 Task: Create a rule in Outlook to move emails from Ajit Kumar to 'my folder'.
Action: Mouse moved to (39, 21)
Screenshot: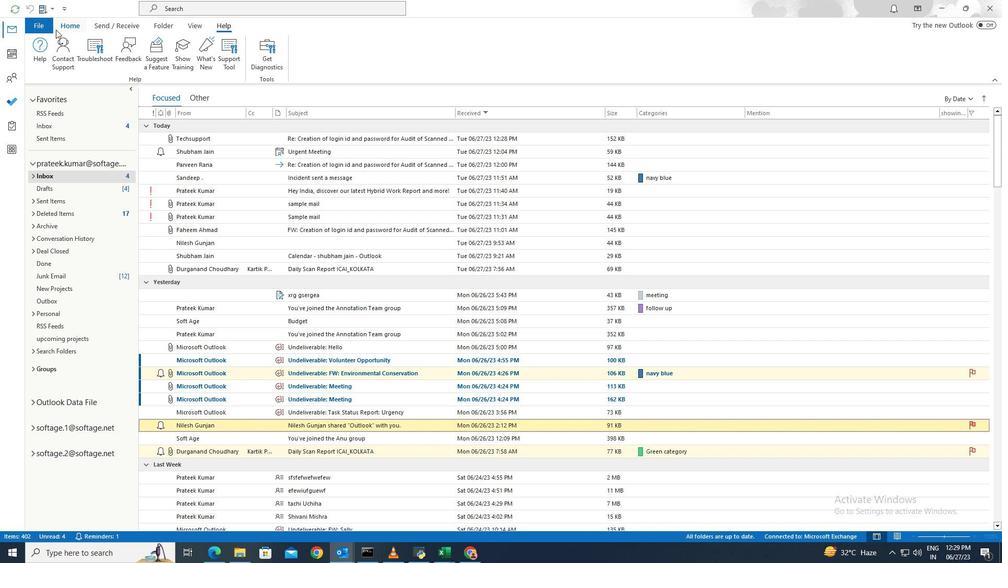 
Action: Mouse pressed left at (39, 21)
Screenshot: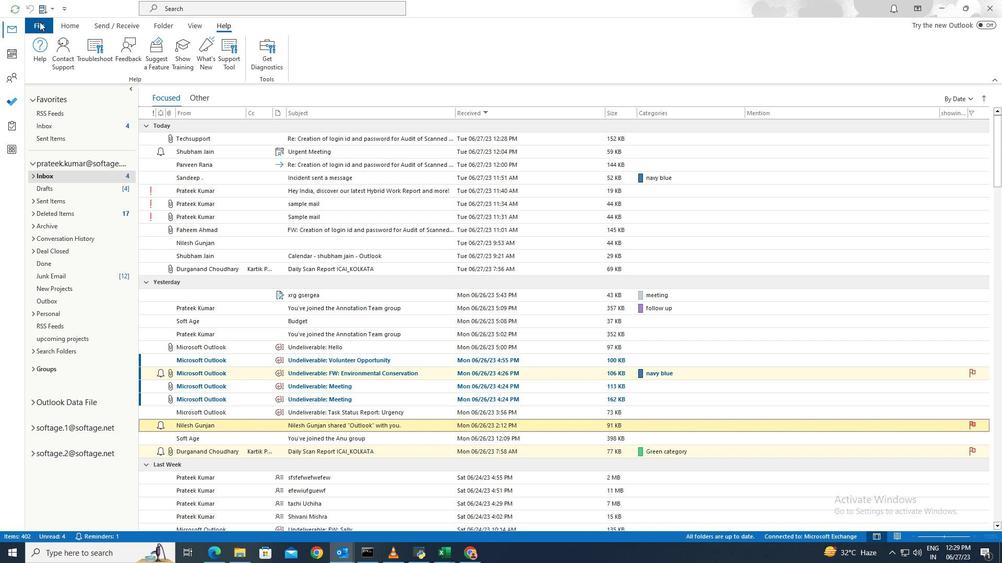 
Action: Mouse moved to (134, 327)
Screenshot: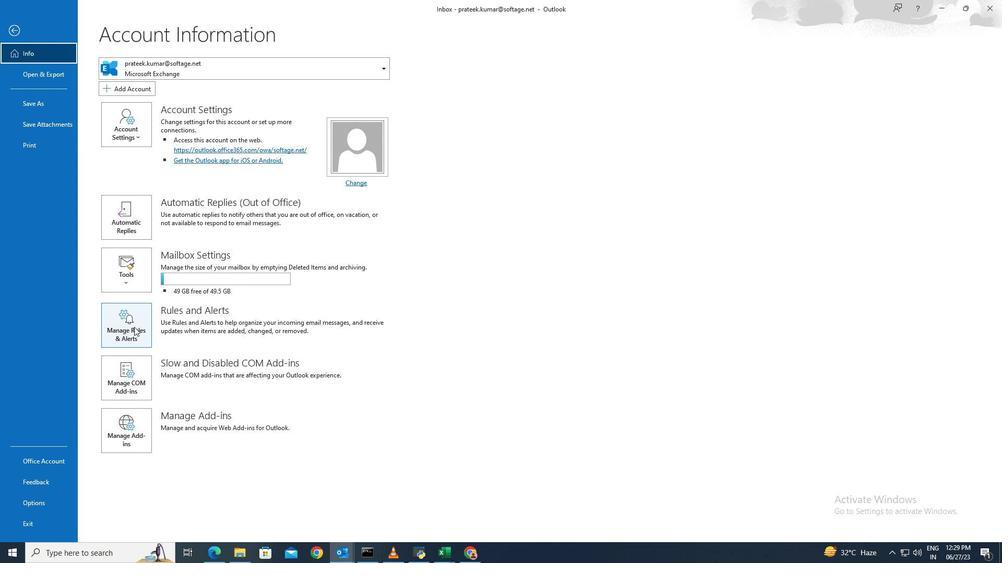 
Action: Mouse pressed left at (134, 327)
Screenshot: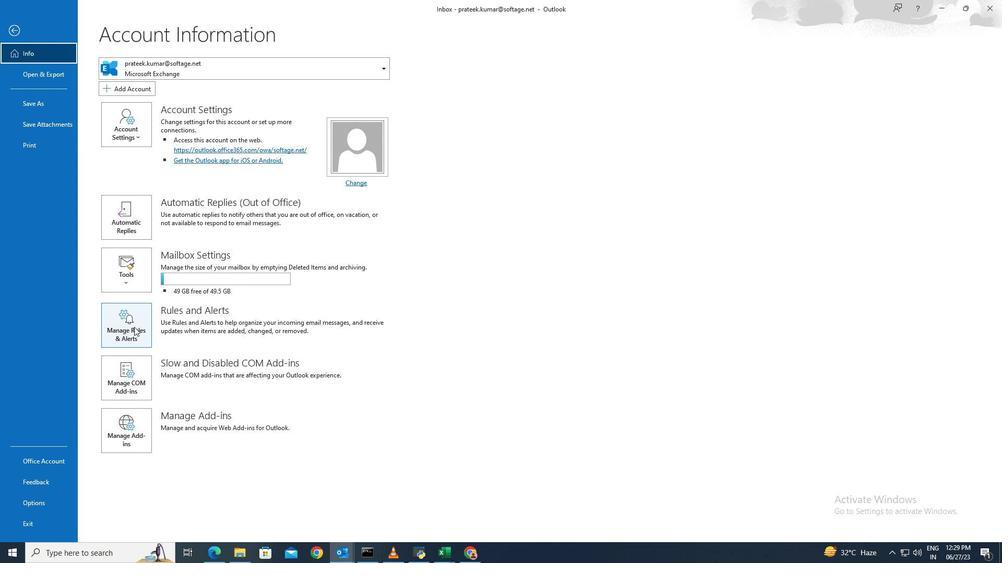 
Action: Mouse moved to (382, 200)
Screenshot: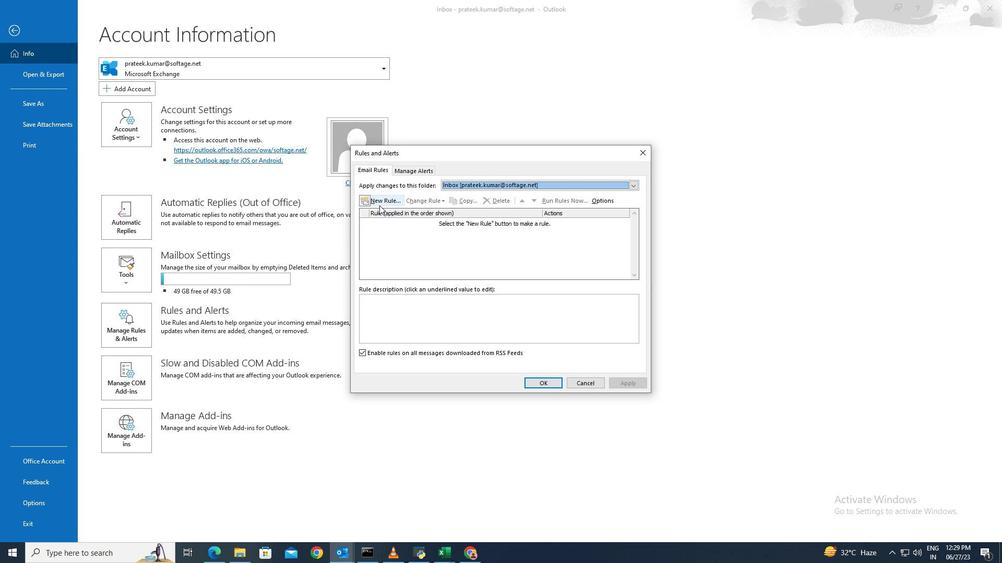 
Action: Mouse pressed left at (382, 200)
Screenshot: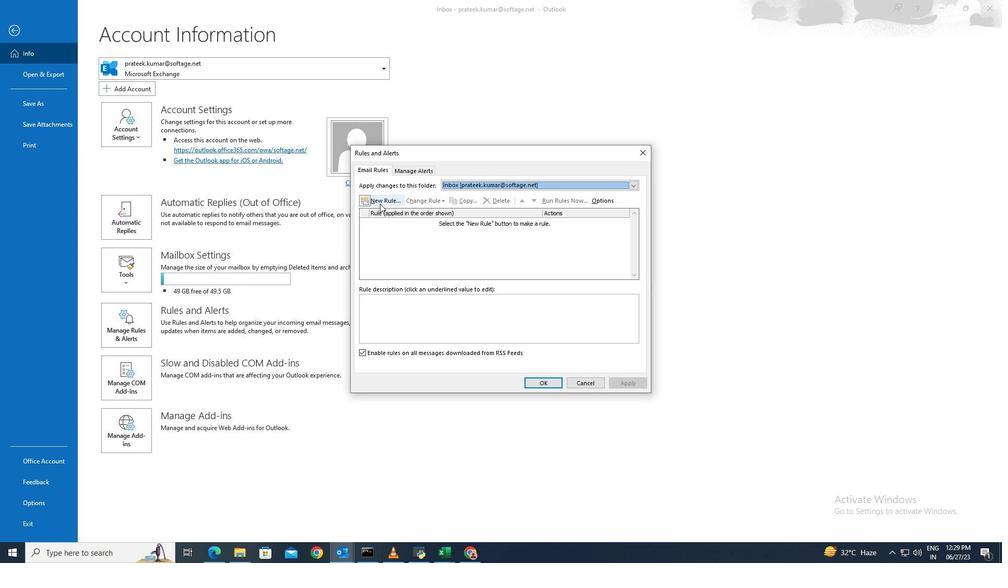 
Action: Mouse moved to (552, 400)
Screenshot: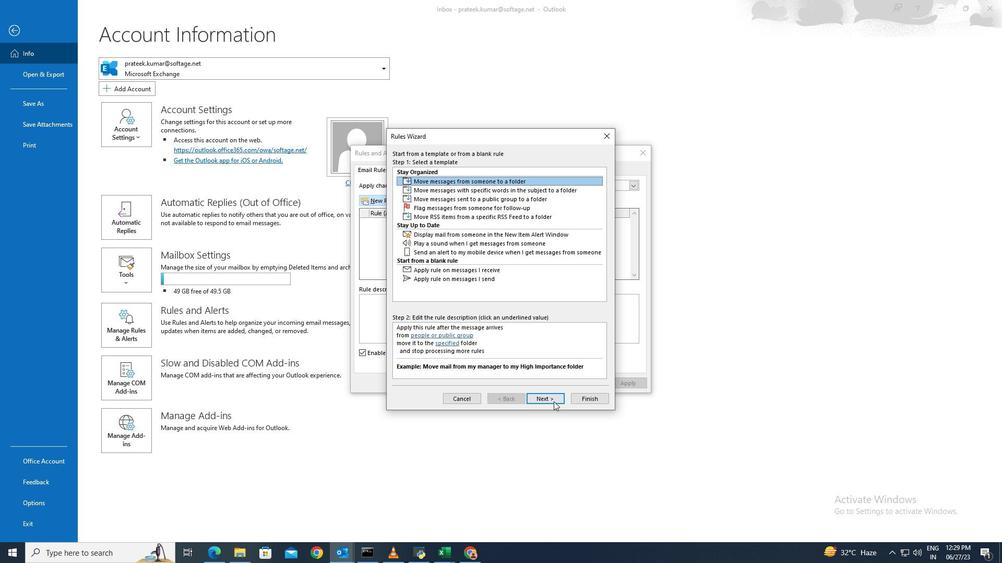 
Action: Mouse pressed left at (552, 400)
Screenshot: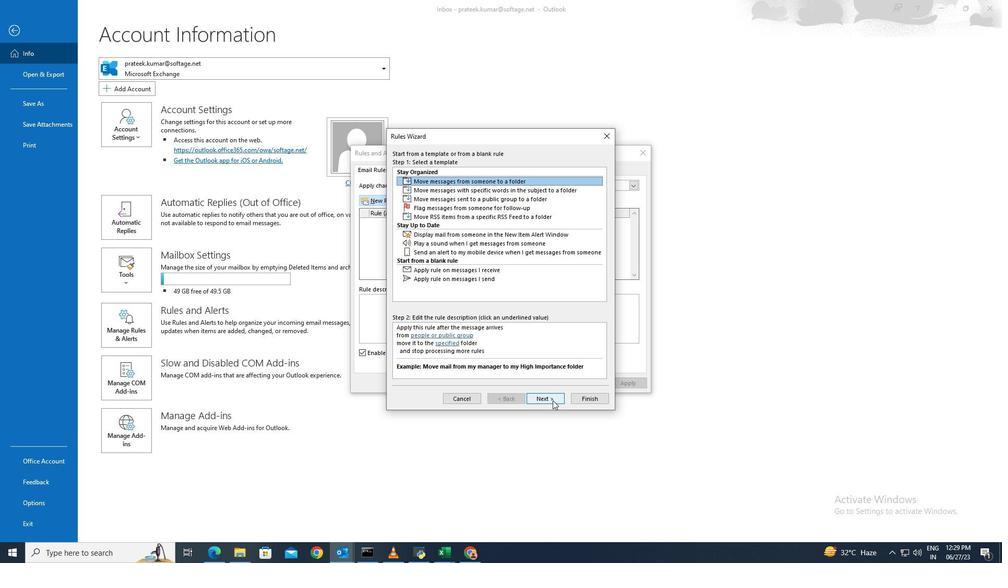 
Action: Mouse moved to (463, 336)
Screenshot: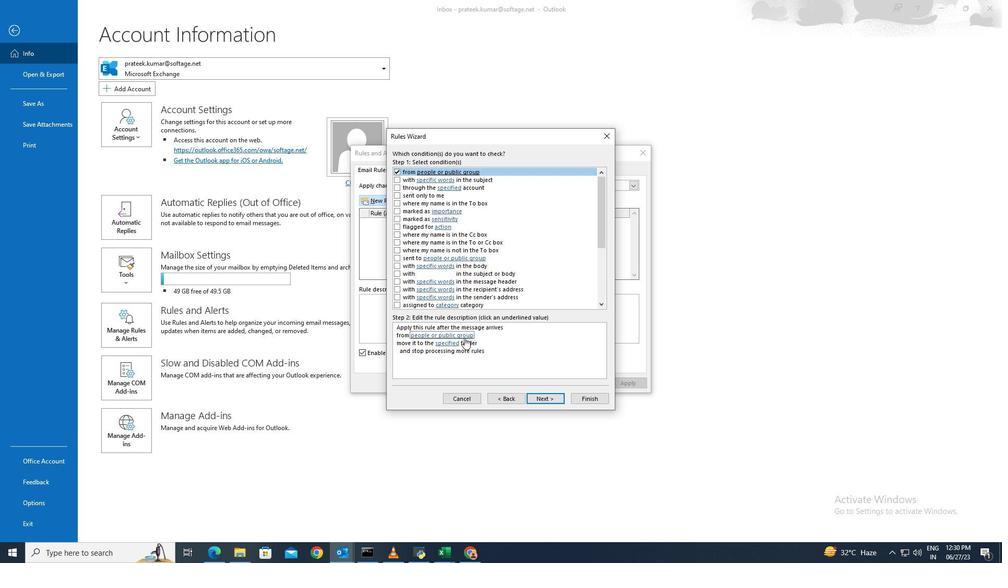 
Action: Mouse pressed left at (463, 336)
Screenshot: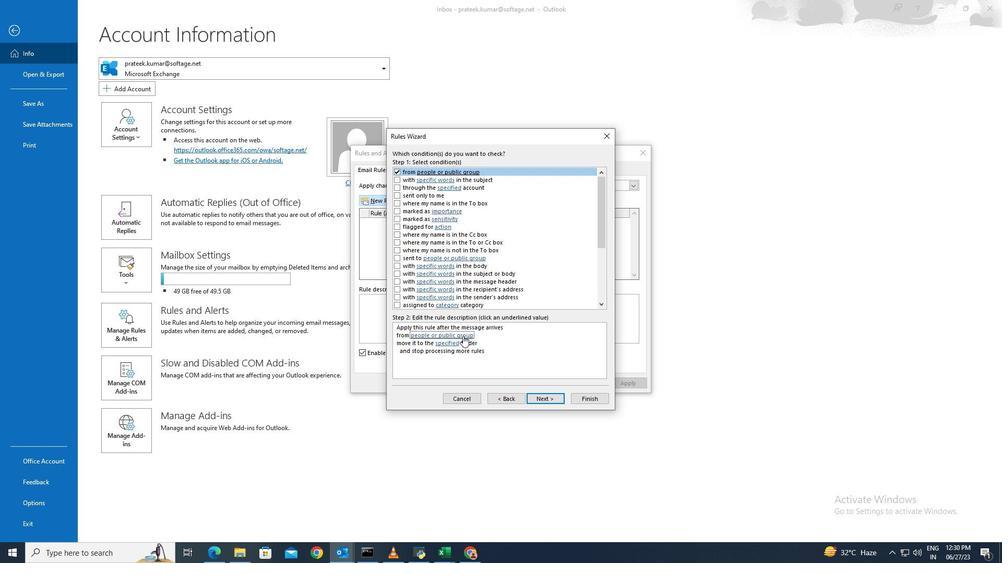 
Action: Mouse moved to (388, 305)
Screenshot: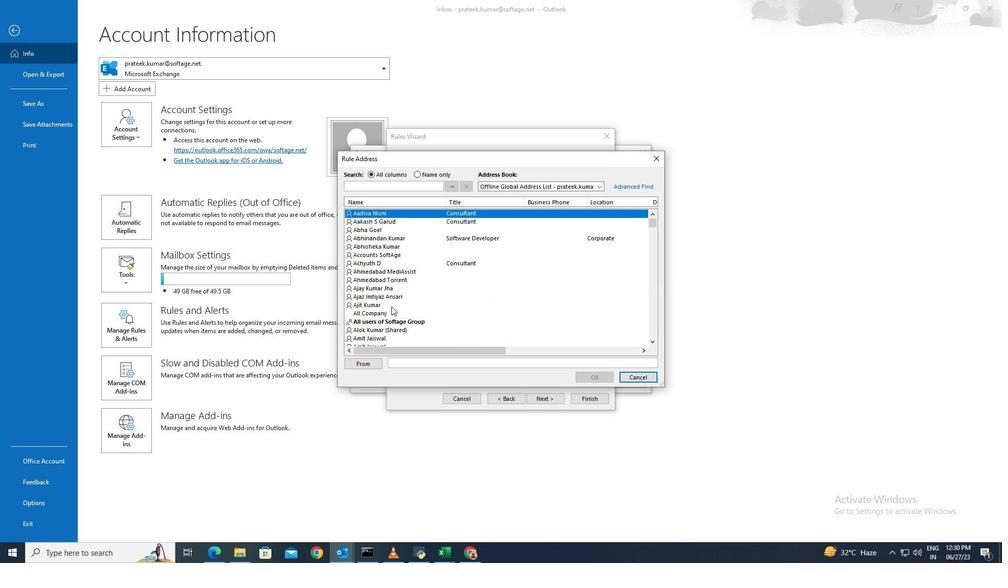
Action: Mouse pressed left at (388, 305)
Screenshot: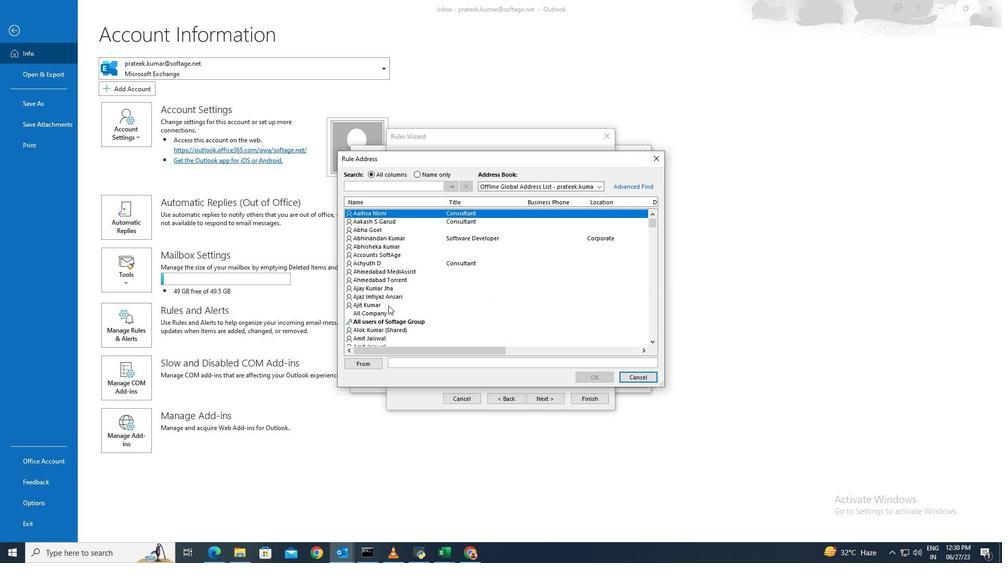 
Action: Mouse pressed left at (388, 305)
Screenshot: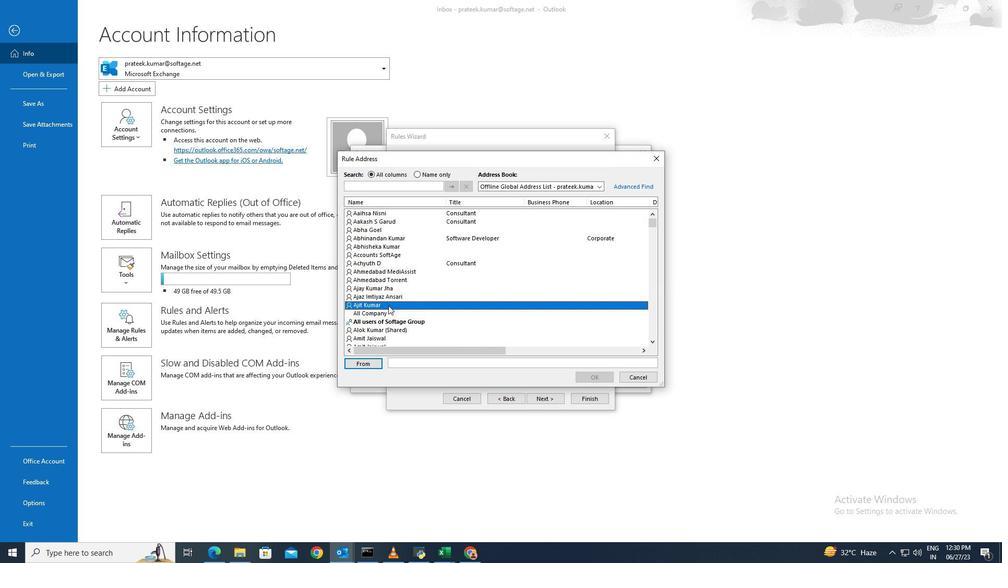 
Action: Mouse pressed left at (388, 305)
Screenshot: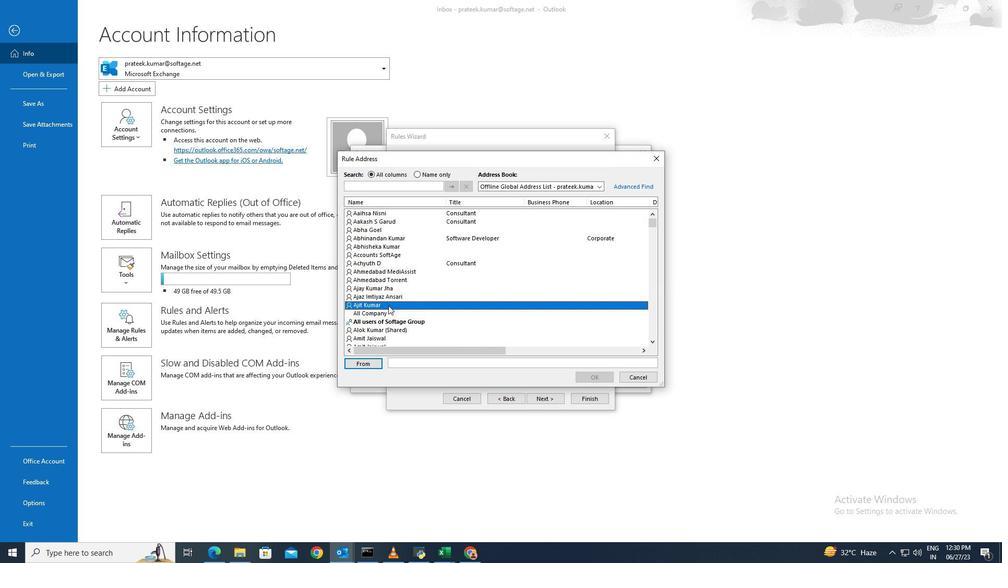 
Action: Mouse moved to (588, 379)
Screenshot: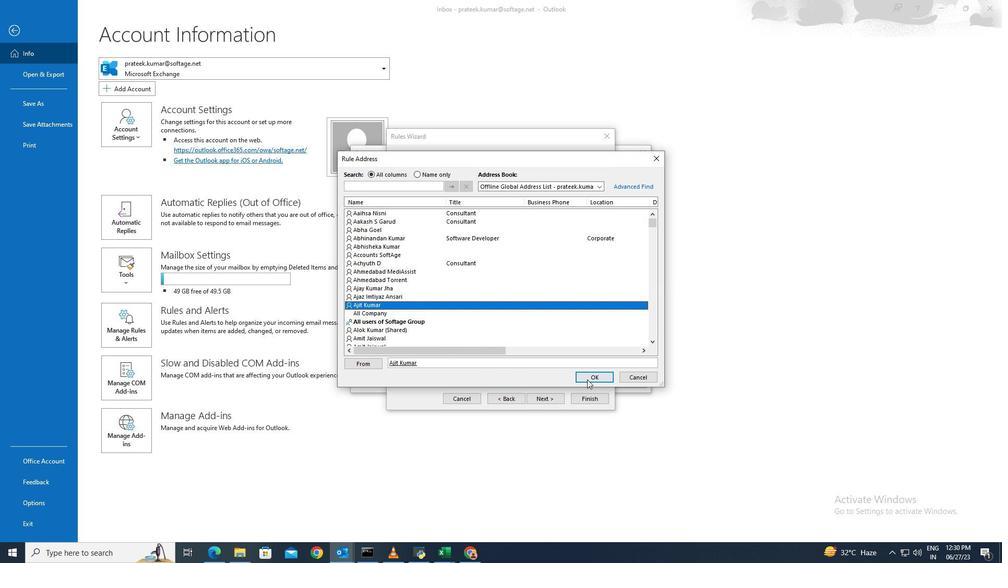 
Action: Mouse pressed left at (588, 379)
Screenshot: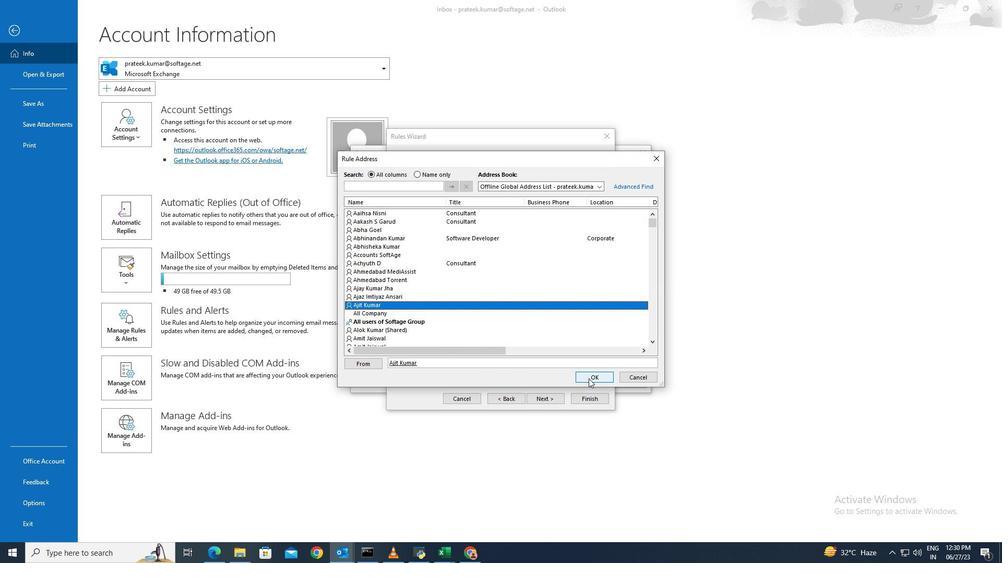 
Action: Mouse moved to (443, 344)
Screenshot: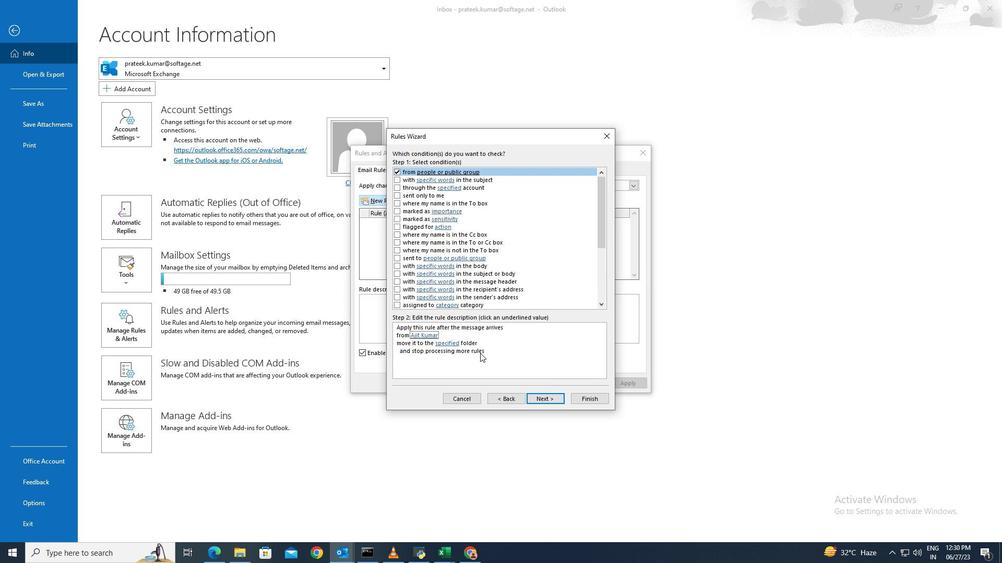 
Action: Mouse pressed left at (443, 344)
Screenshot: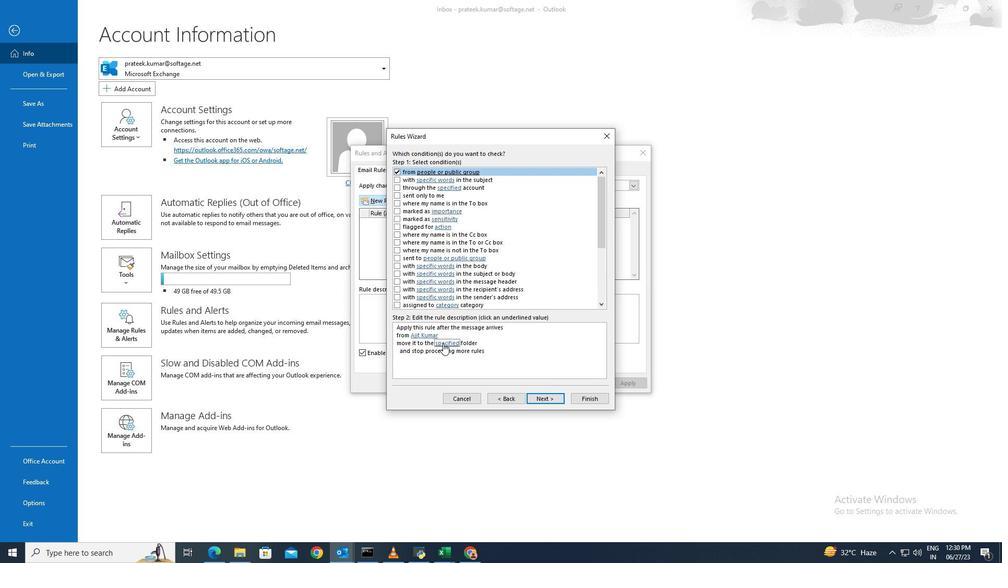 
Action: Mouse moved to (475, 260)
Screenshot: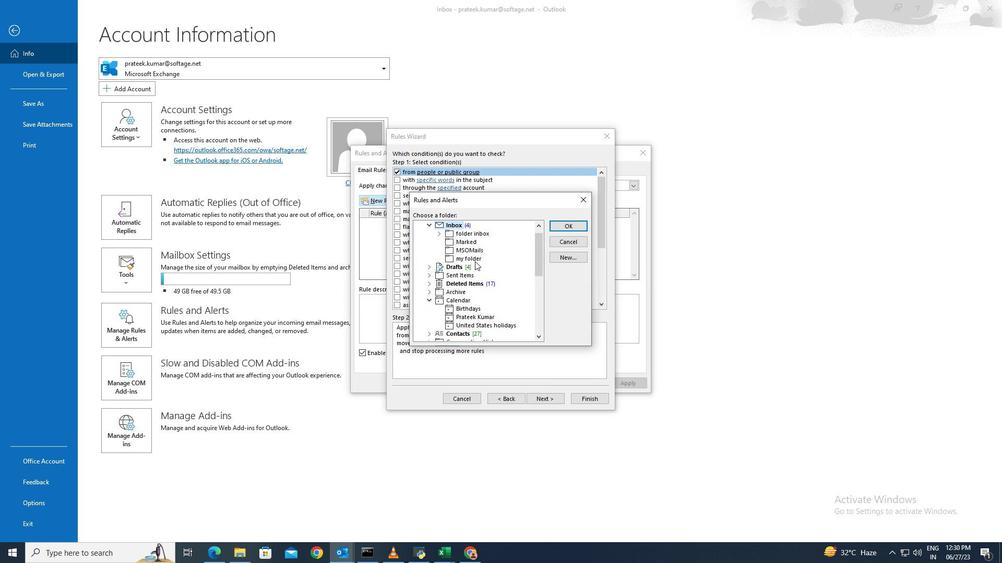 
Action: Mouse pressed left at (475, 260)
Screenshot: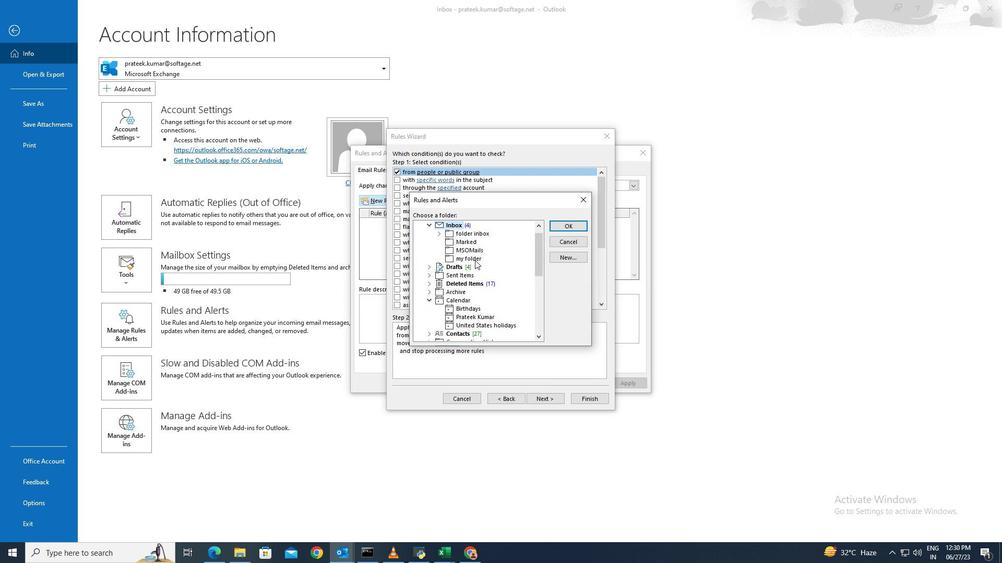 
Action: Mouse pressed left at (475, 260)
Screenshot: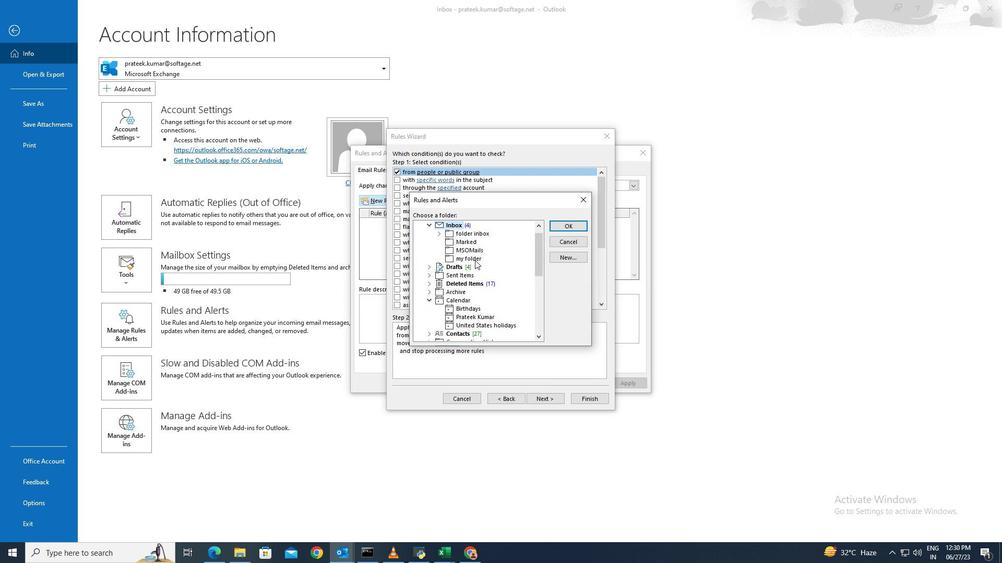 
Action: Mouse moved to (551, 397)
Screenshot: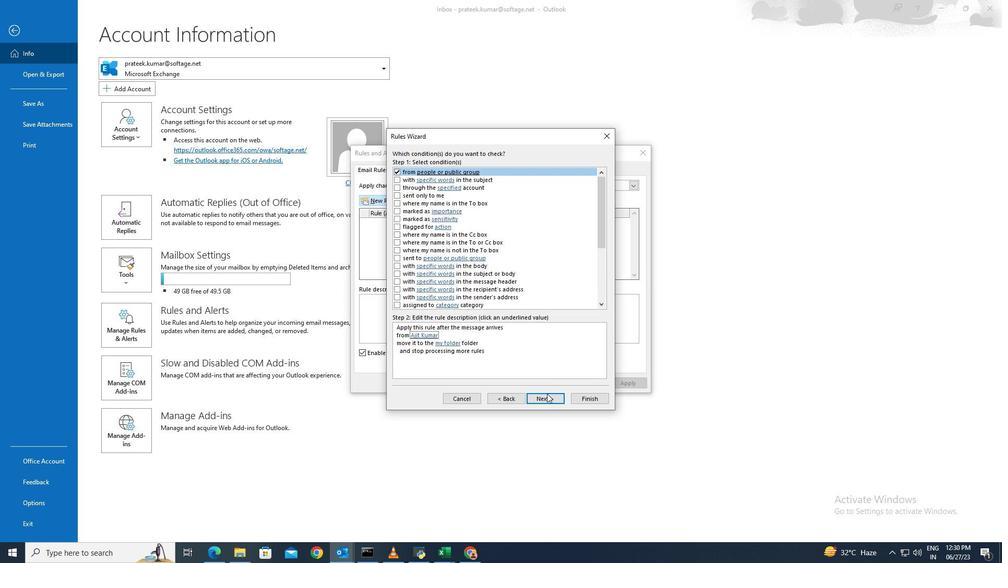 
Action: Mouse pressed left at (551, 397)
Screenshot: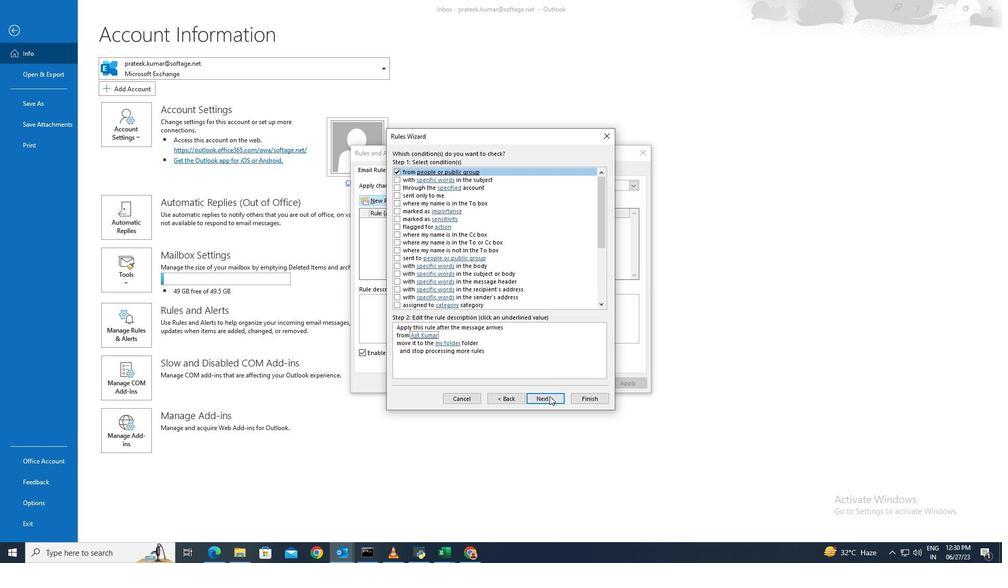 
Action: Mouse pressed left at (551, 397)
Screenshot: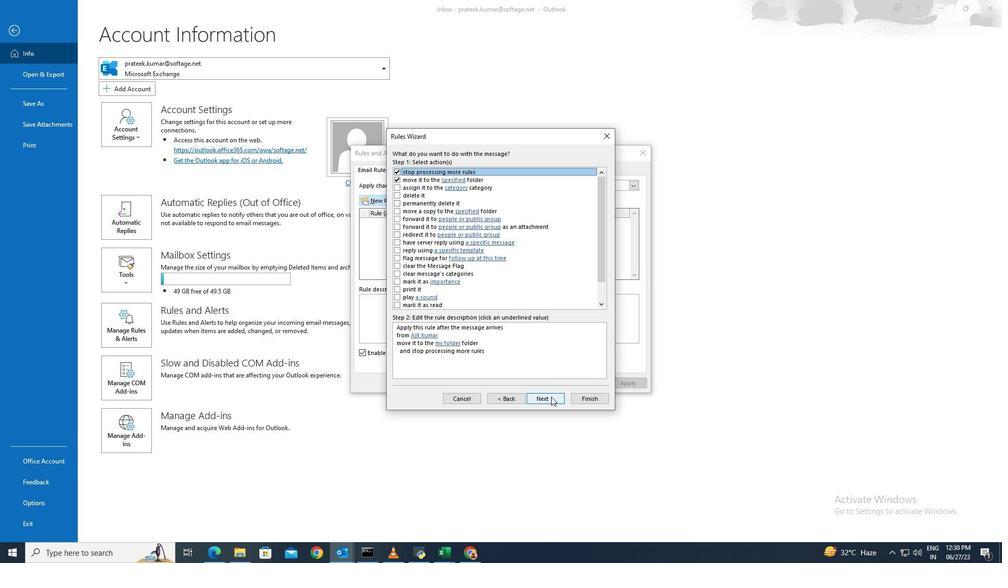 
Action: Mouse pressed left at (551, 397)
Screenshot: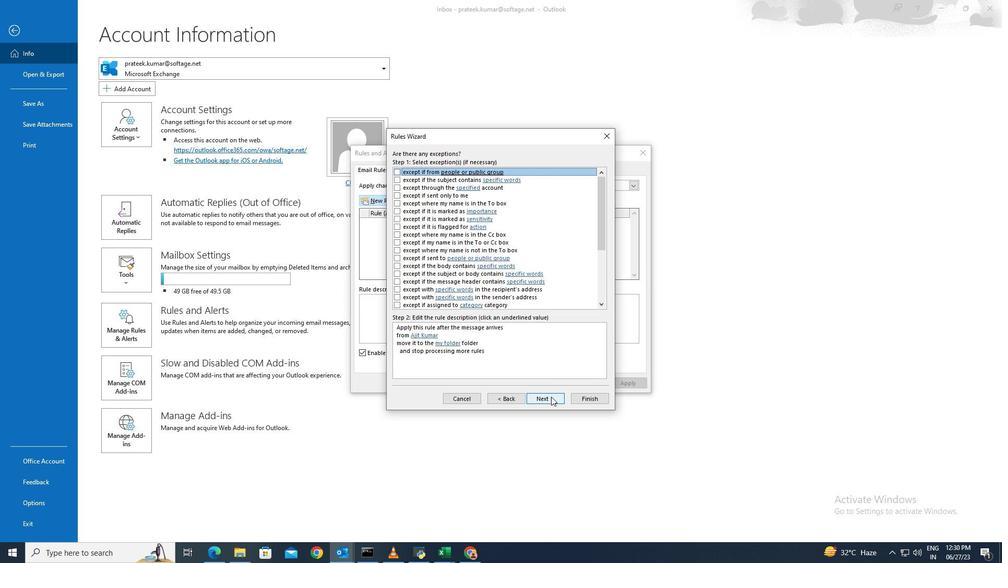 
Action: Mouse moved to (586, 398)
Screenshot: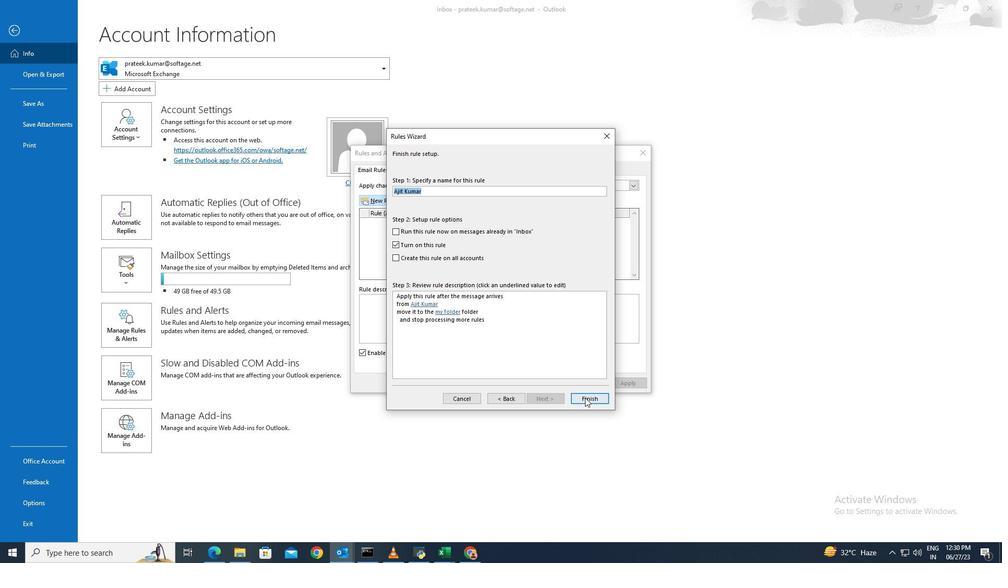 
Action: Mouse pressed left at (586, 398)
Screenshot: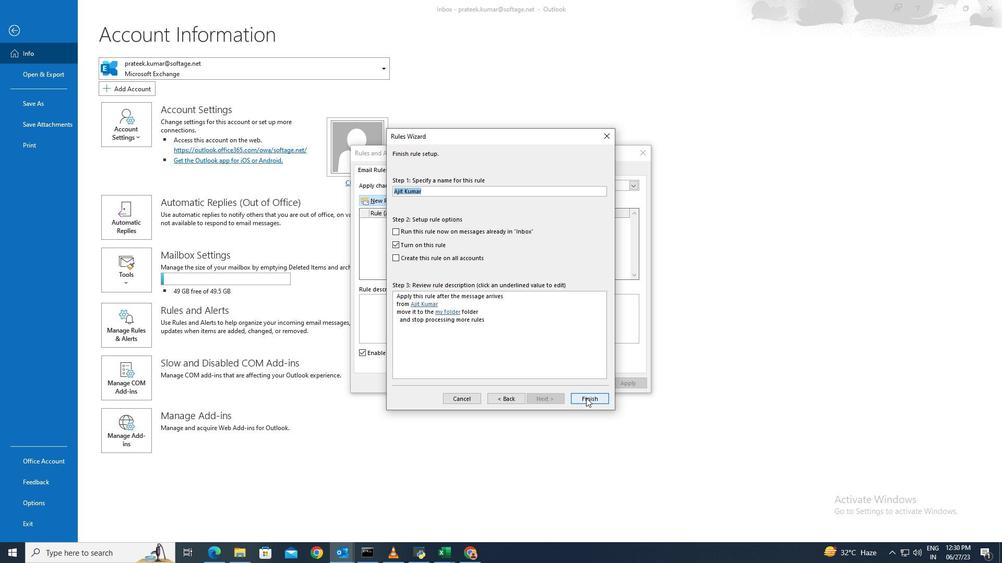 
Action: Mouse moved to (626, 384)
Screenshot: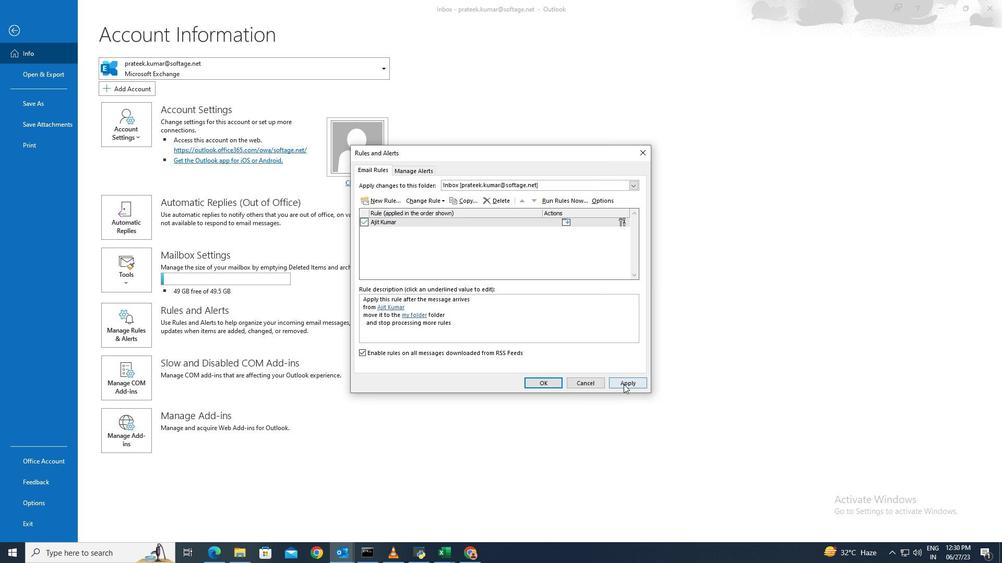 
Action: Mouse pressed left at (626, 384)
Screenshot: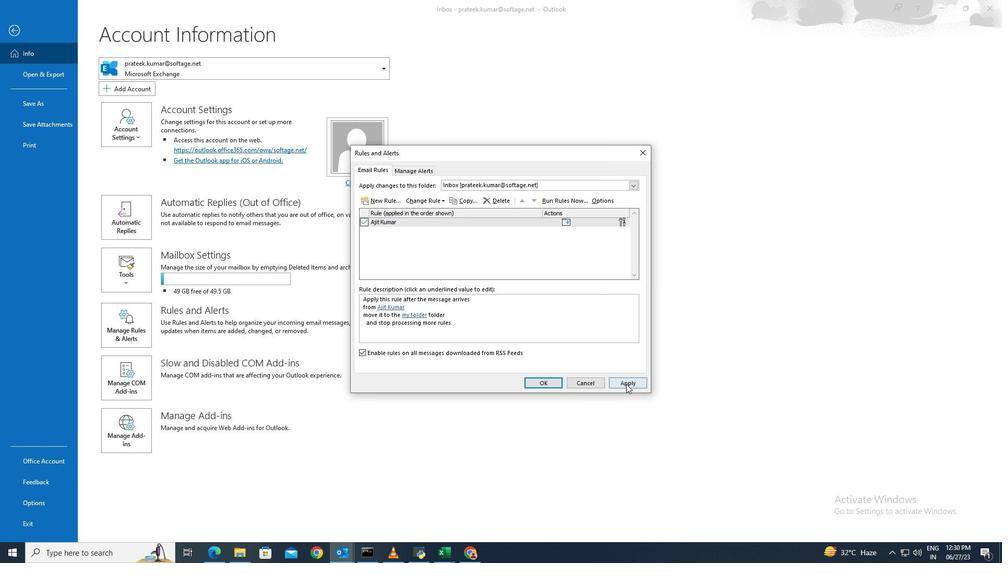 
Action: Mouse moved to (546, 382)
Screenshot: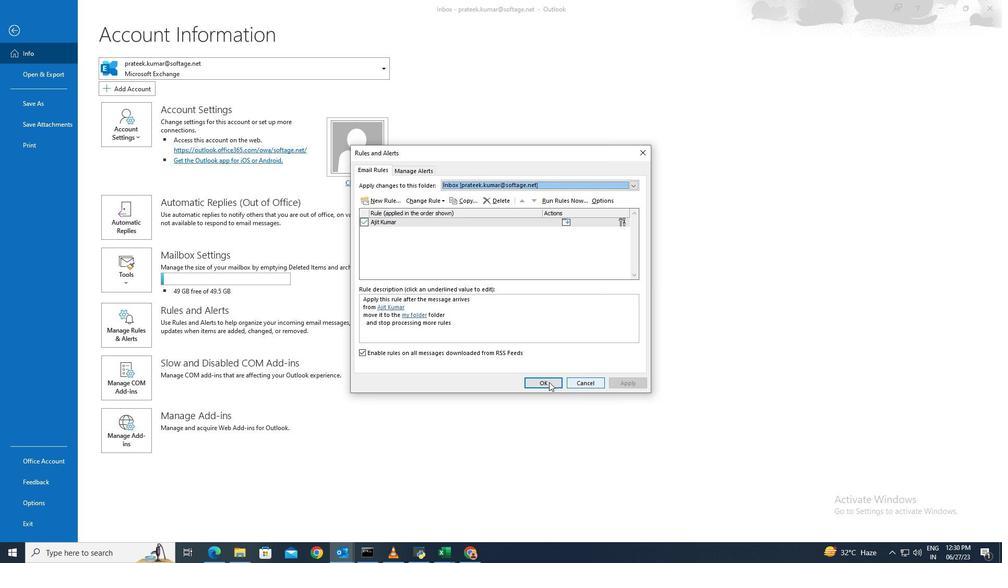 
Action: Mouse pressed left at (546, 382)
Screenshot: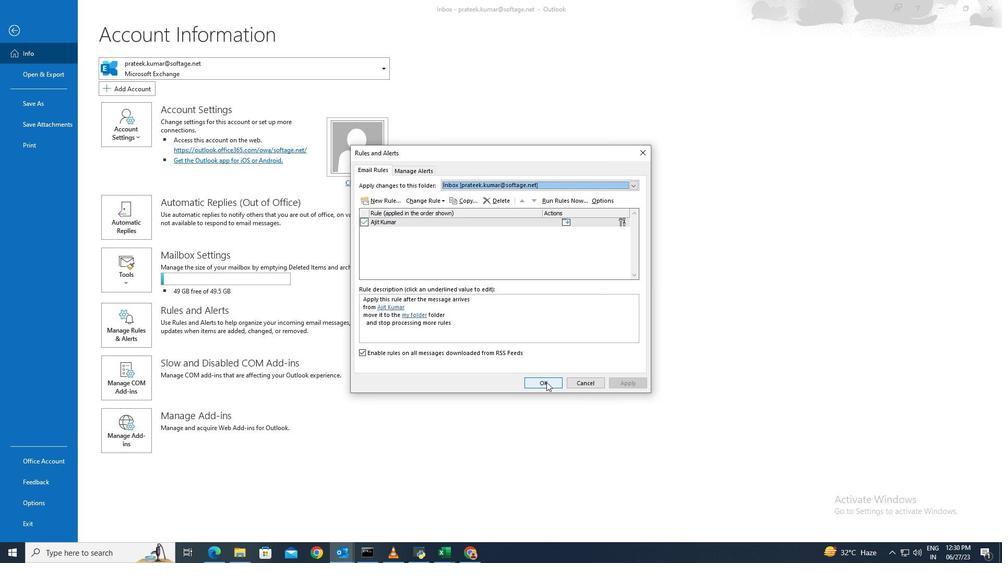 
Action: Mouse moved to (545, 383)
Screenshot: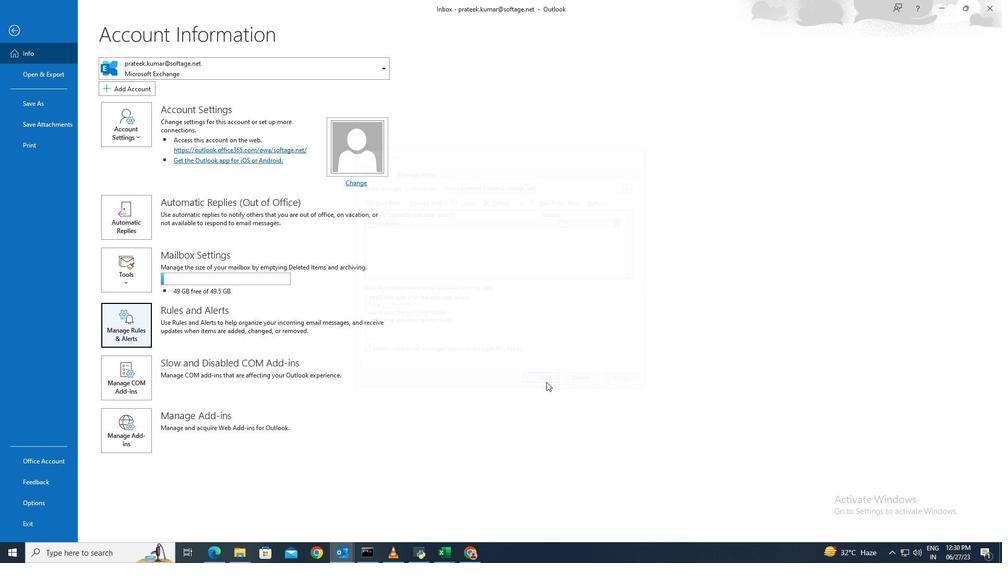 
